 Task: In the  document activelisten.pdf Select the text and change paragraph spacing to  '1.5' Change page orientation to  'Landscape' Add Page color Navy Blue
Action: Key pressed ctrl+A
Screenshot: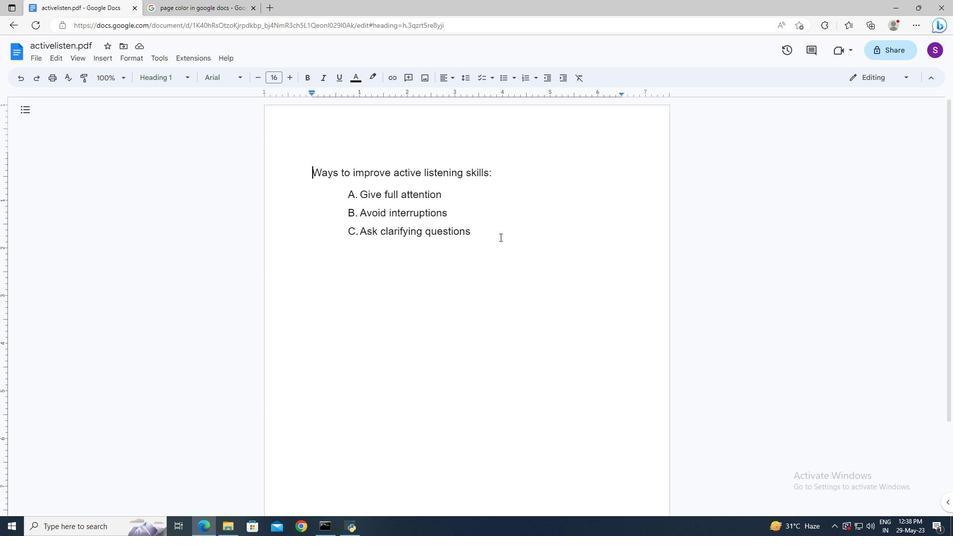 
Action: Mouse moved to (473, 77)
Screenshot: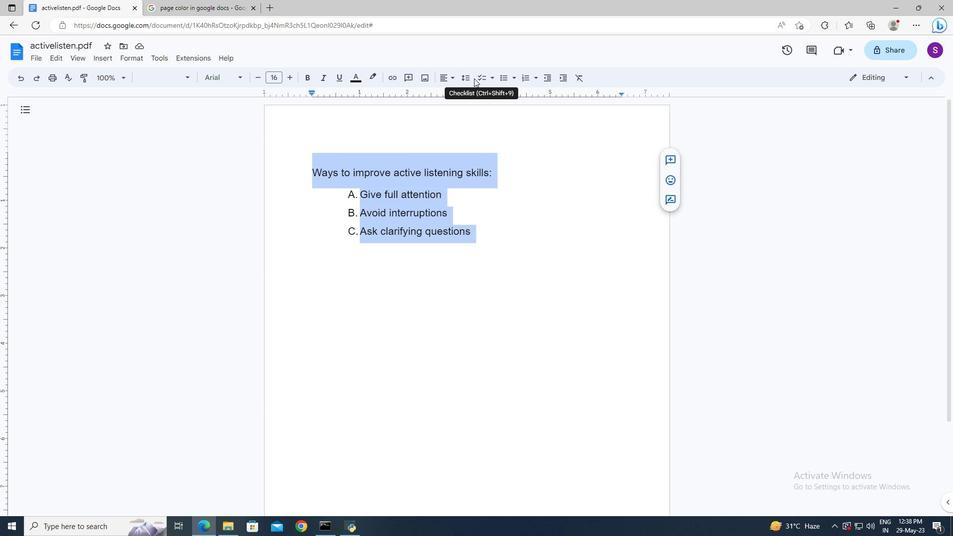 
Action: Mouse pressed left at (473, 77)
Screenshot: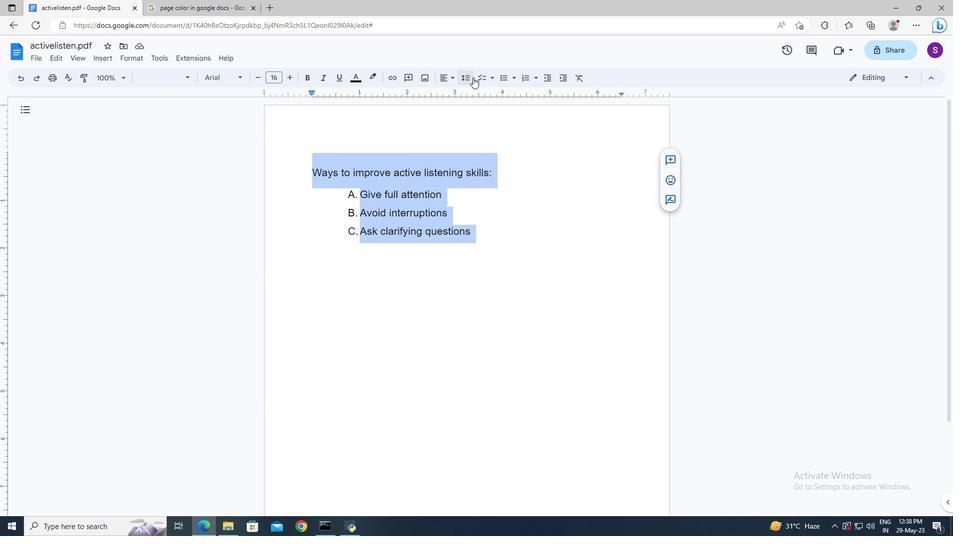 
Action: Mouse moved to (480, 124)
Screenshot: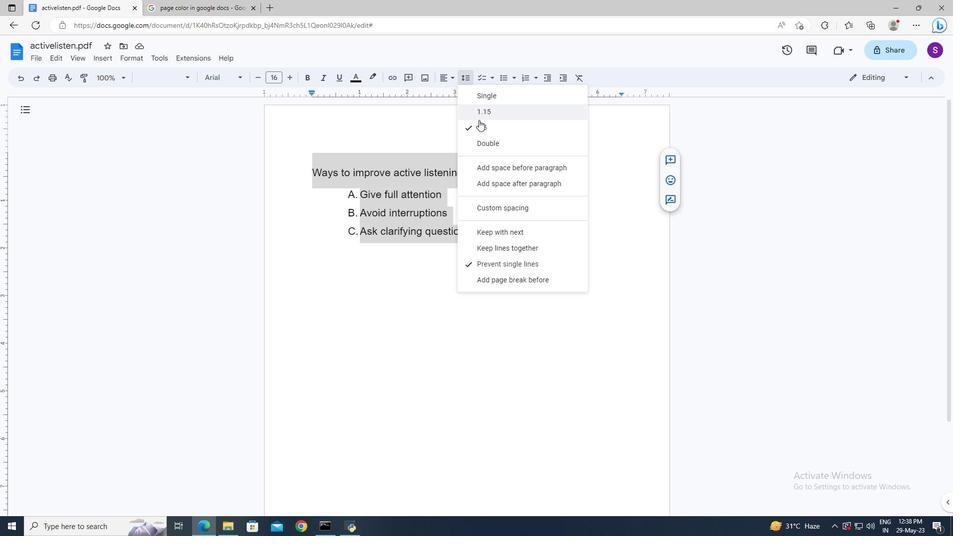 
Action: Mouse pressed left at (480, 124)
Screenshot: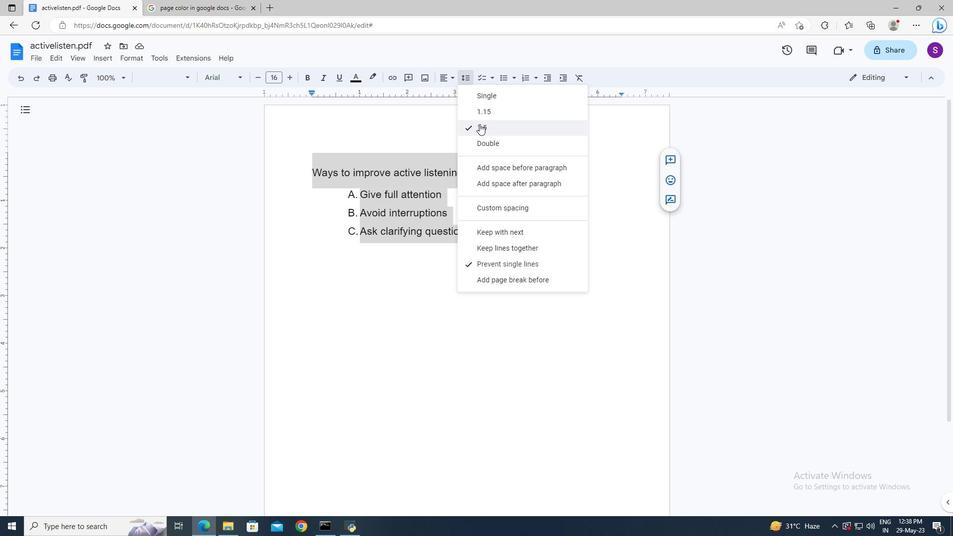 
Action: Mouse moved to (432, 278)
Screenshot: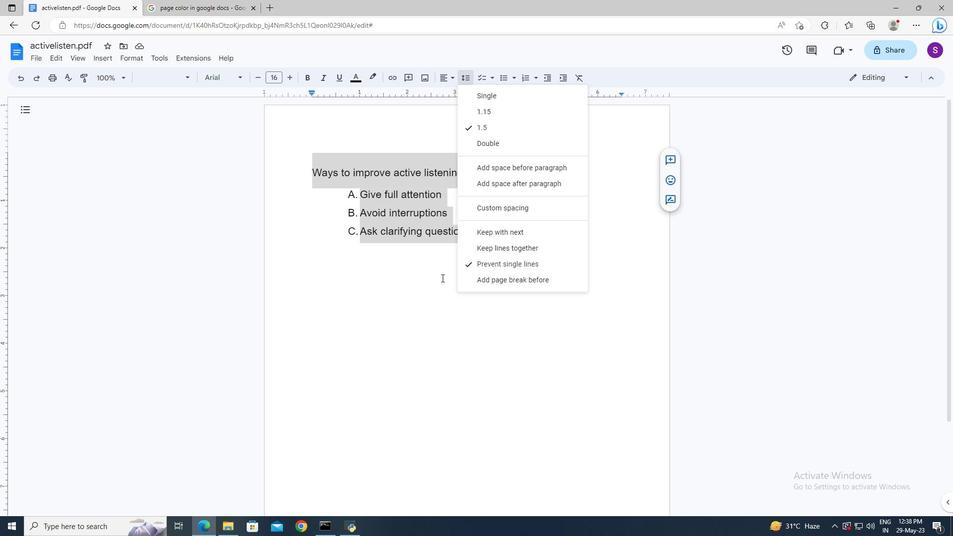 
Action: Mouse pressed left at (432, 278)
Screenshot: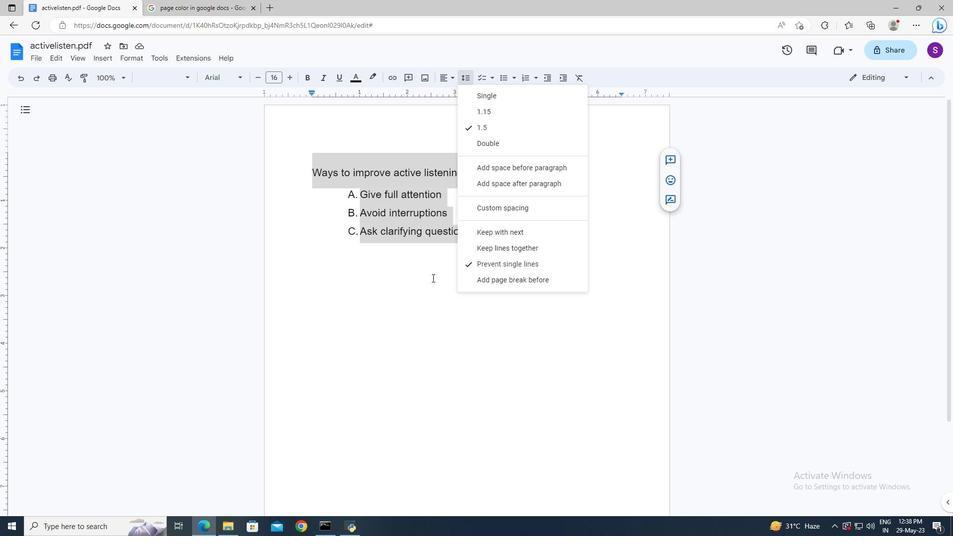 
Action: Mouse moved to (44, 57)
Screenshot: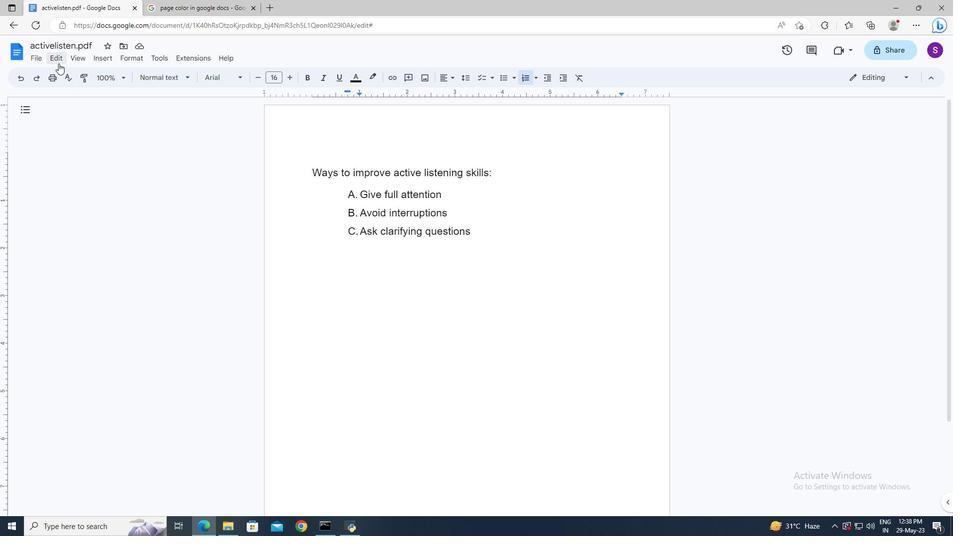 
Action: Mouse pressed left at (44, 57)
Screenshot: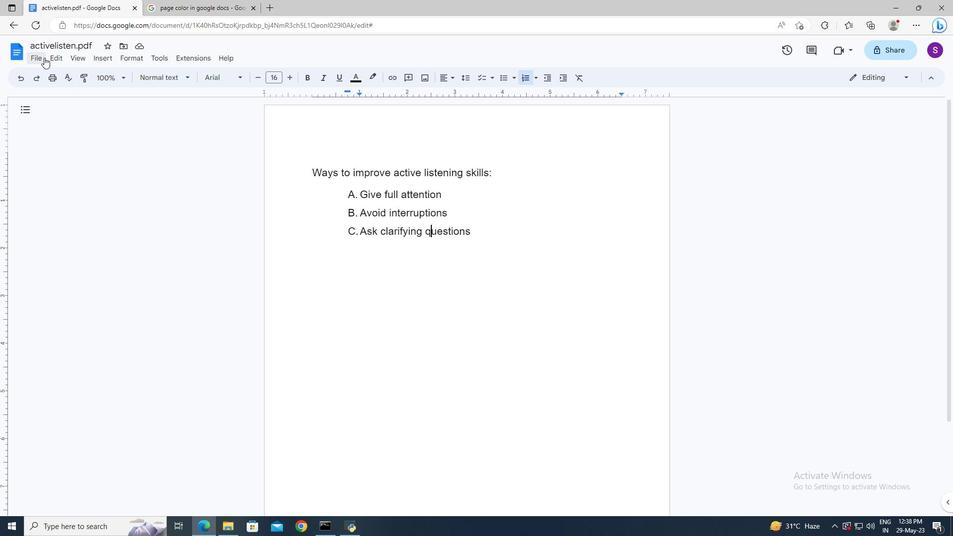 
Action: Mouse moved to (73, 325)
Screenshot: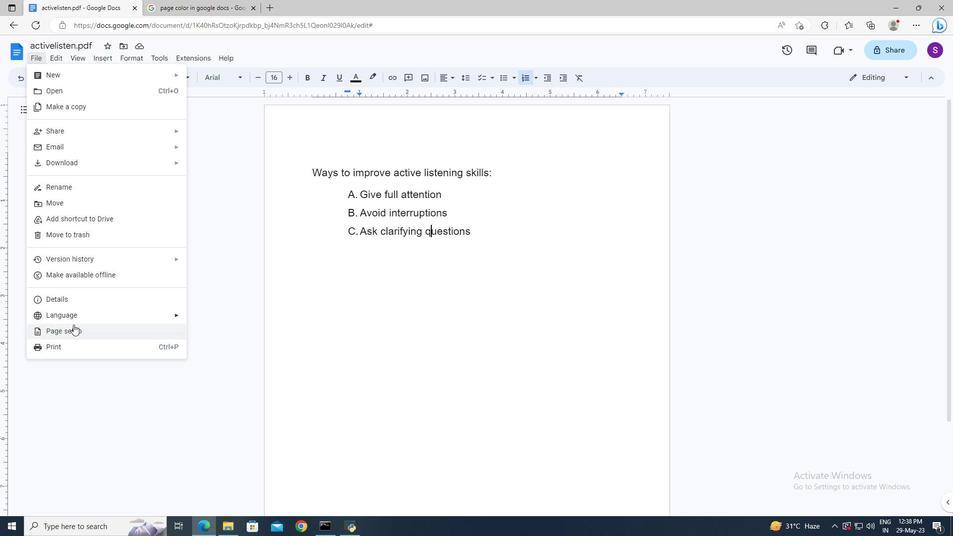 
Action: Mouse pressed left at (73, 325)
Screenshot: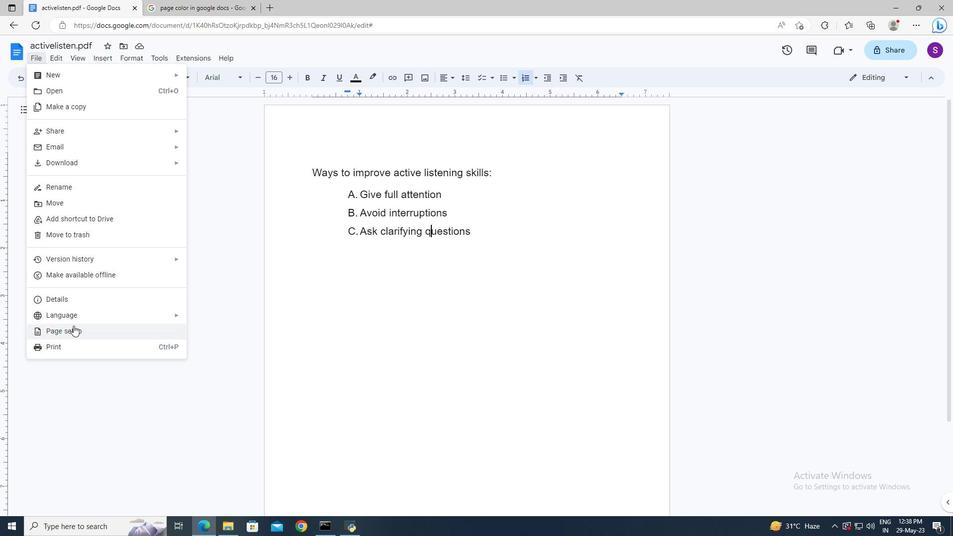
Action: Mouse moved to (436, 261)
Screenshot: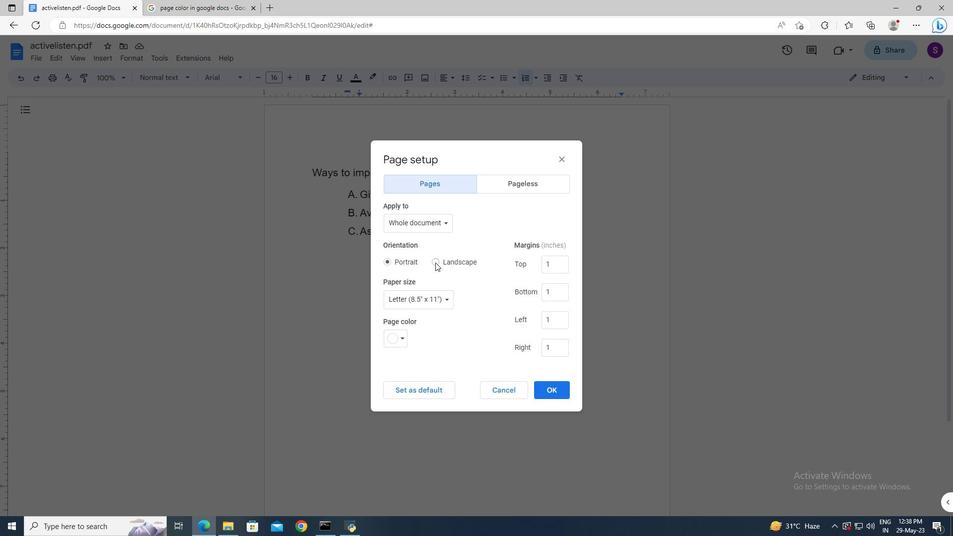
Action: Mouse pressed left at (436, 261)
Screenshot: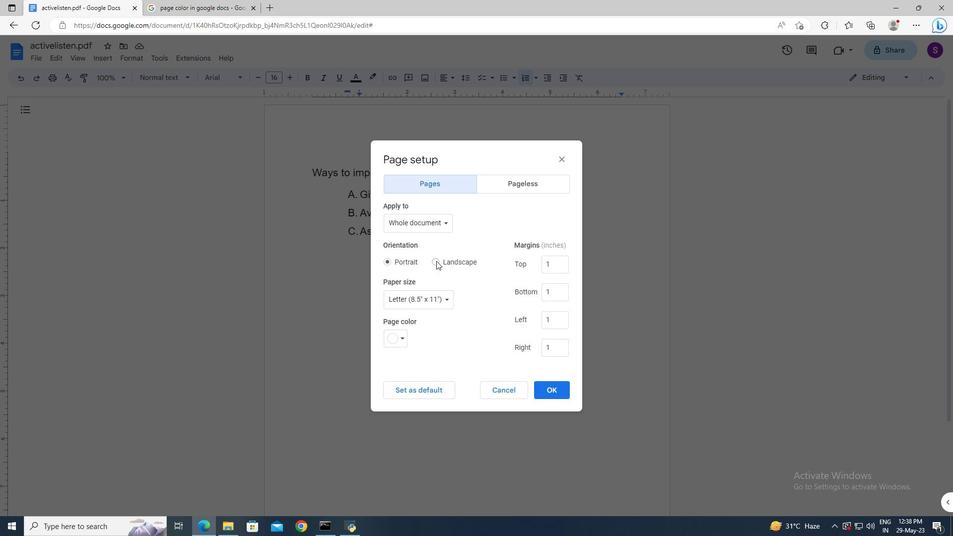 
Action: Mouse moved to (401, 340)
Screenshot: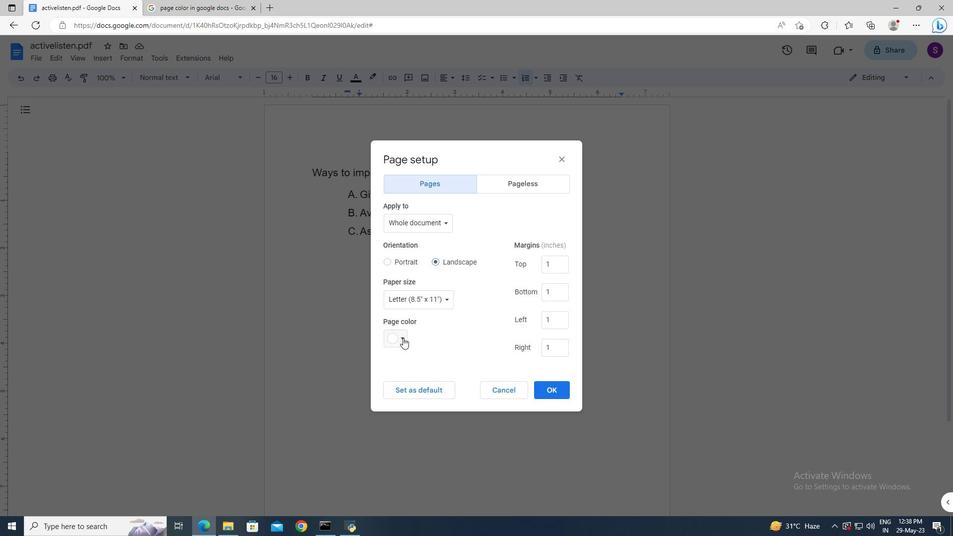 
Action: Mouse pressed left at (401, 340)
Screenshot: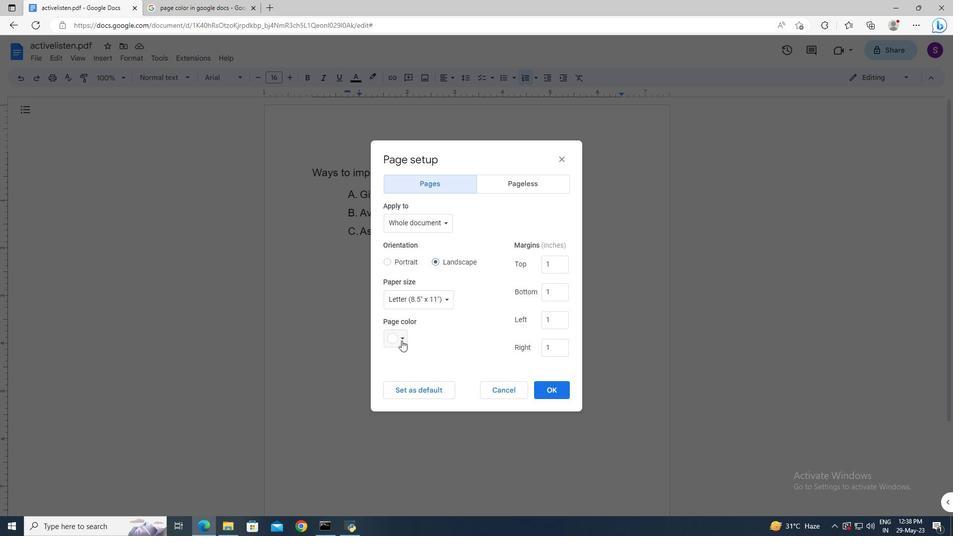 
Action: Mouse moved to (413, 445)
Screenshot: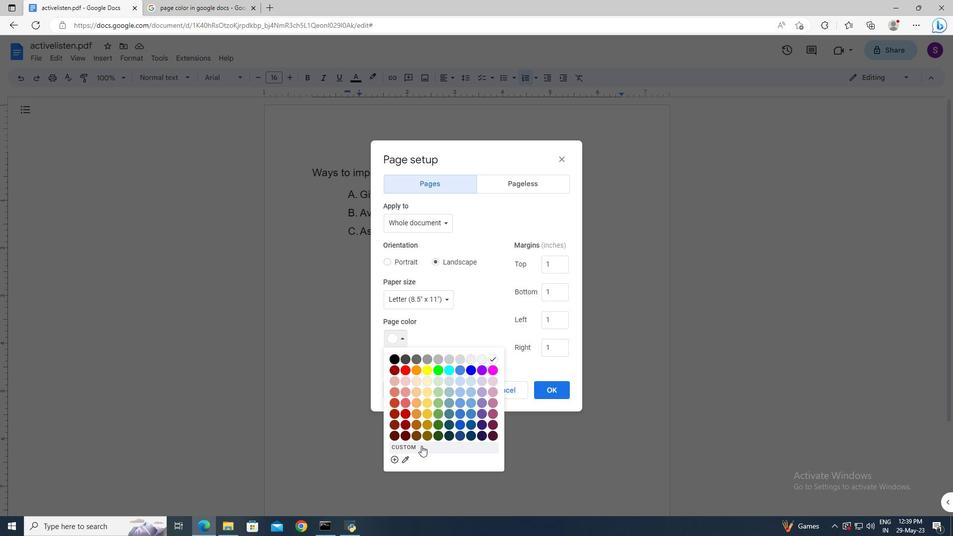 
Action: Mouse pressed left at (413, 445)
Screenshot: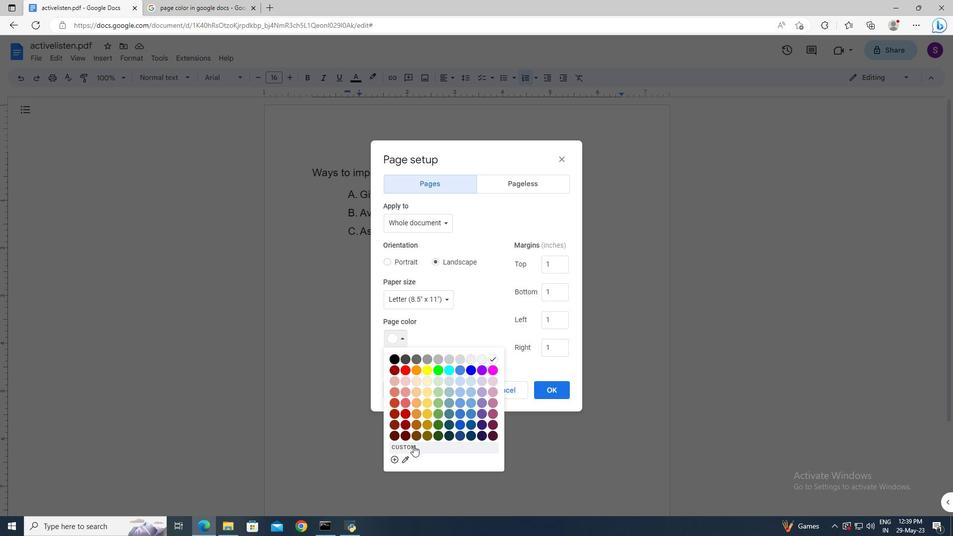 
Action: Mouse moved to (466, 355)
Screenshot: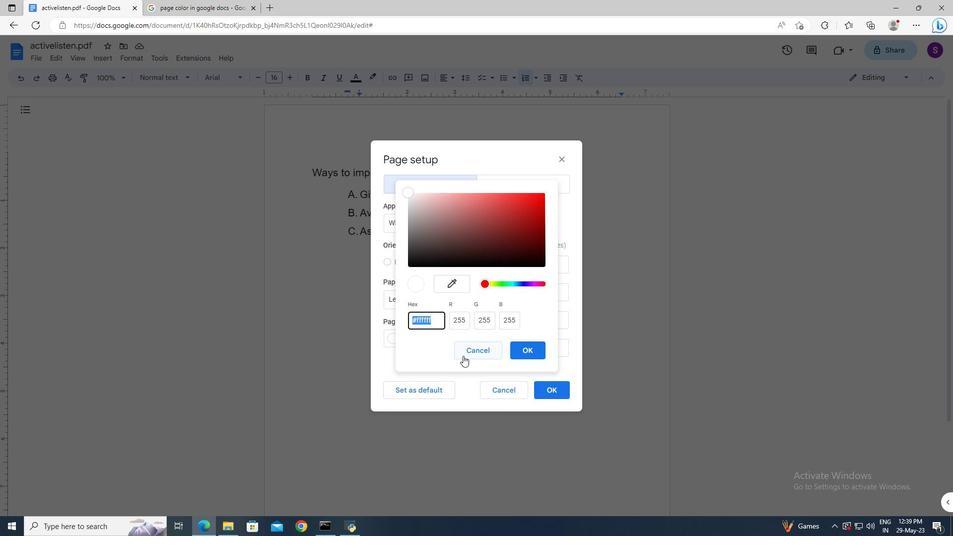 
Action: Mouse pressed left at (466, 355)
Screenshot: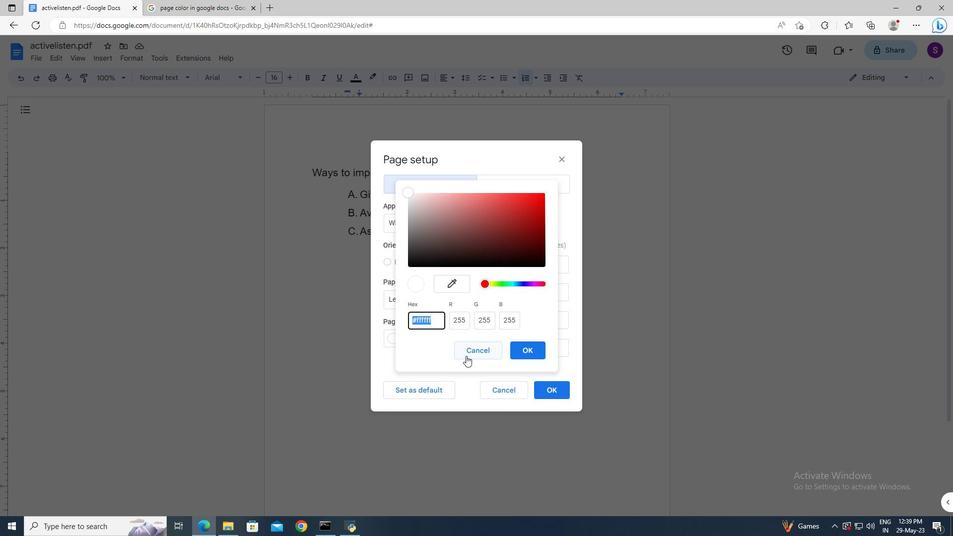 
Action: Mouse moved to (403, 338)
Screenshot: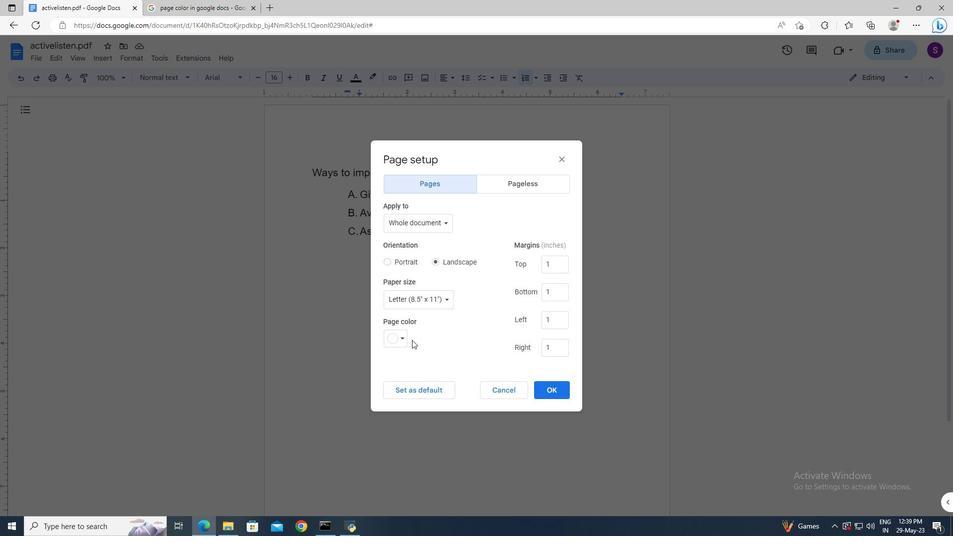 
Action: Mouse pressed left at (403, 338)
Screenshot: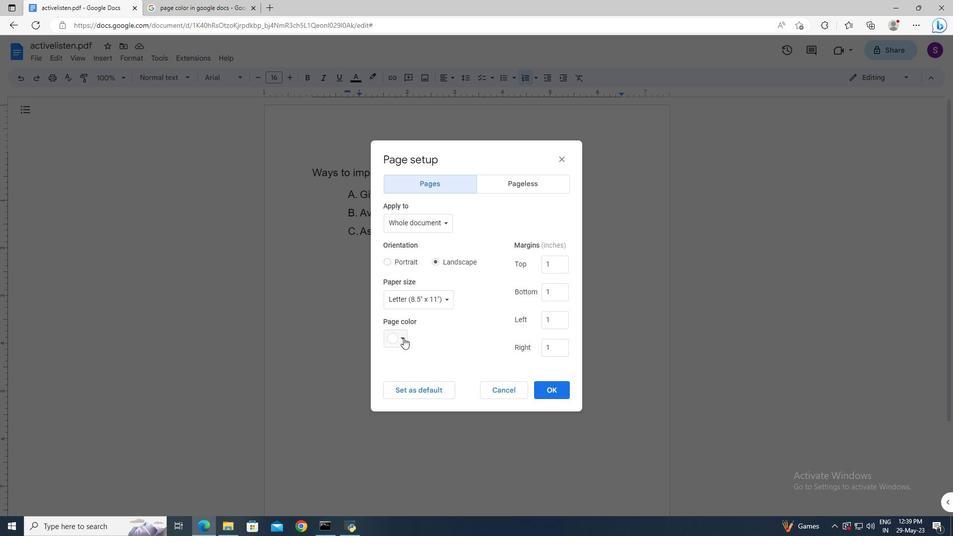 
Action: Mouse moved to (456, 413)
Screenshot: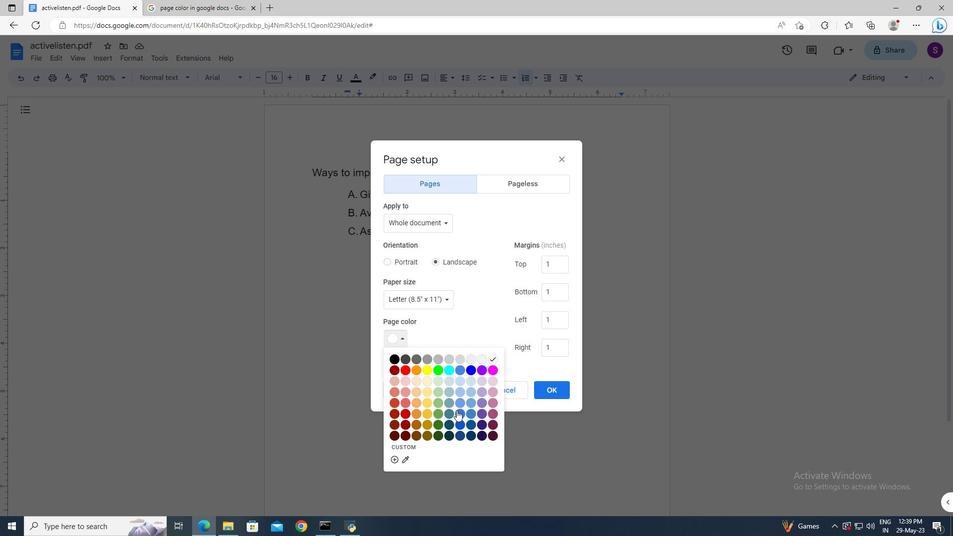
Action: Mouse pressed left at (456, 413)
Screenshot: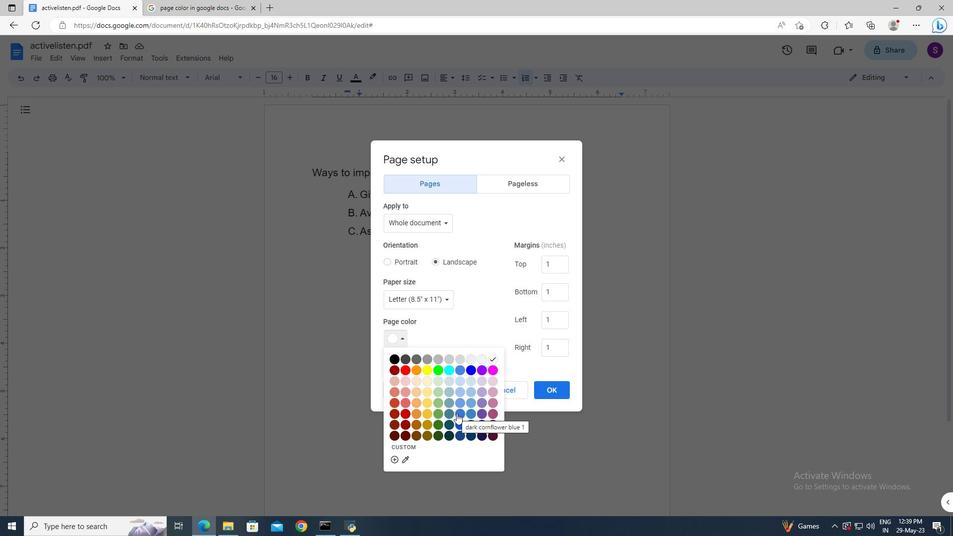 
Action: Mouse moved to (545, 391)
Screenshot: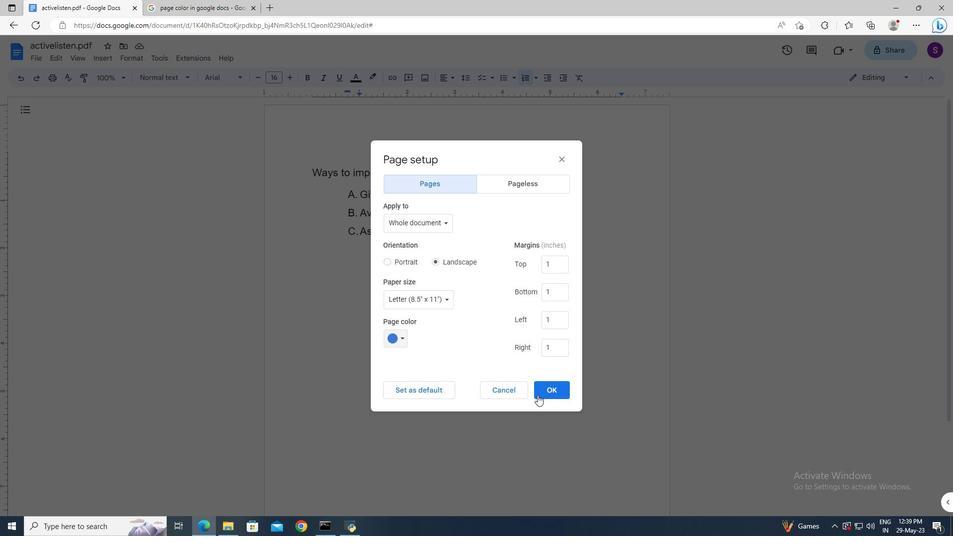 
Action: Mouse pressed left at (545, 391)
Screenshot: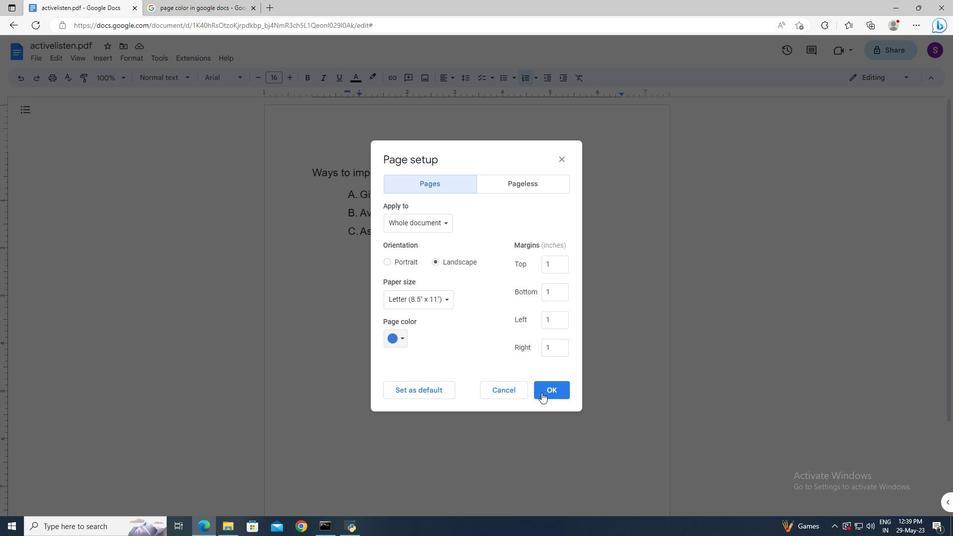 
Action: Mouse moved to (553, 369)
Screenshot: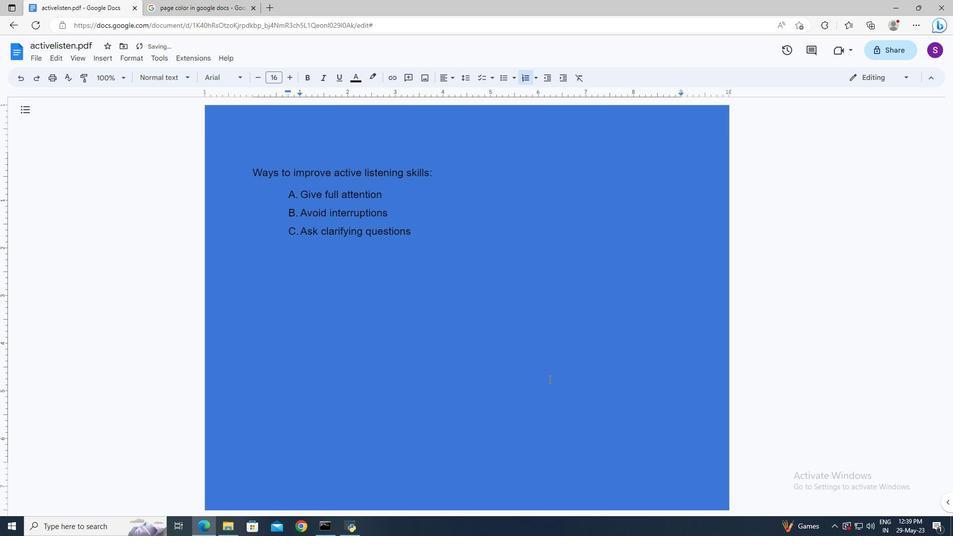 
Action: Mouse pressed left at (553, 369)
Screenshot: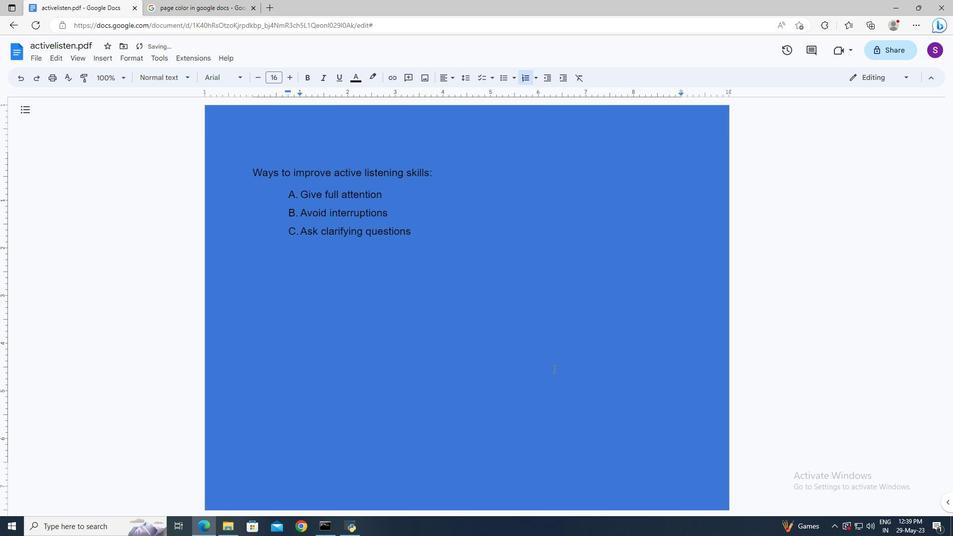 
